 Task: Select "project roadmap and tasks" in a recent board.
Action: Mouse moved to (228, 428)
Screenshot: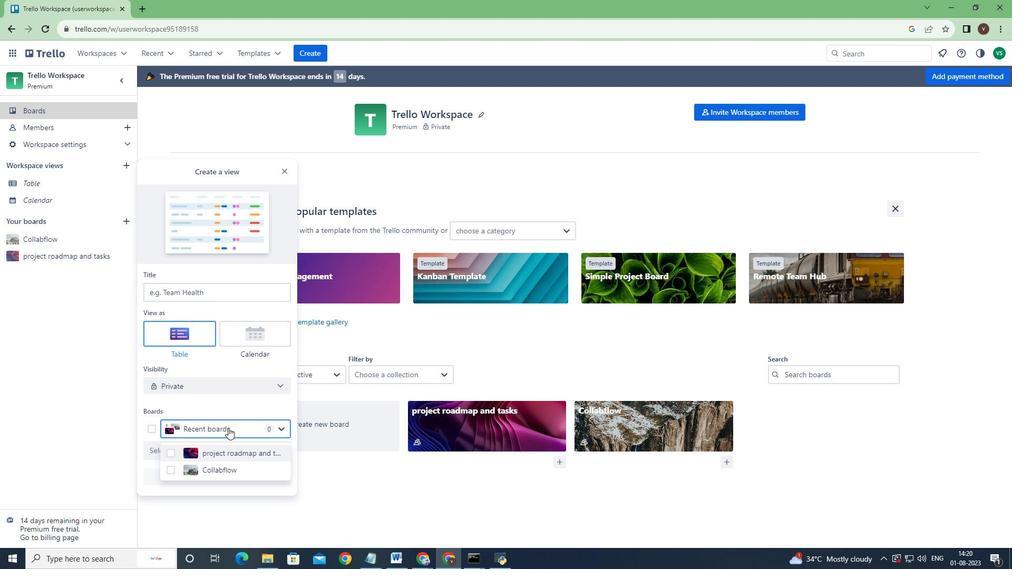 
Action: Mouse pressed left at (228, 428)
Screenshot: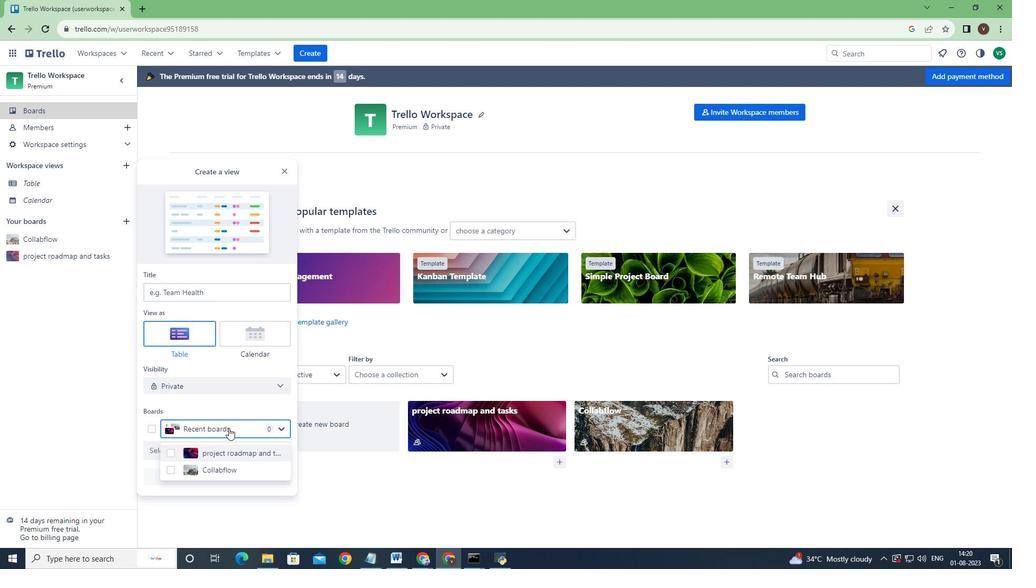 
Action: Mouse moved to (166, 452)
Screenshot: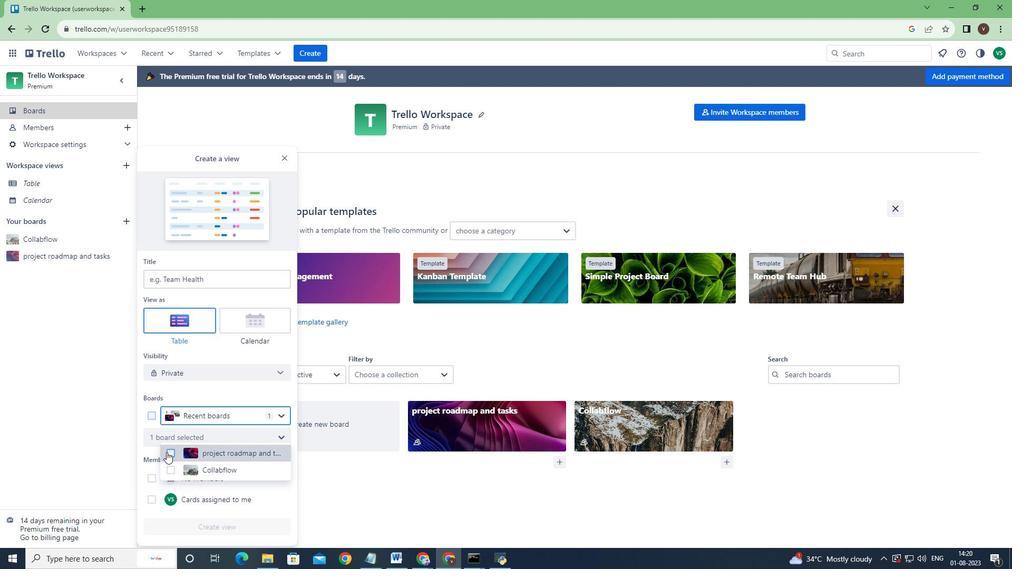 
Action: Mouse pressed left at (166, 452)
Screenshot: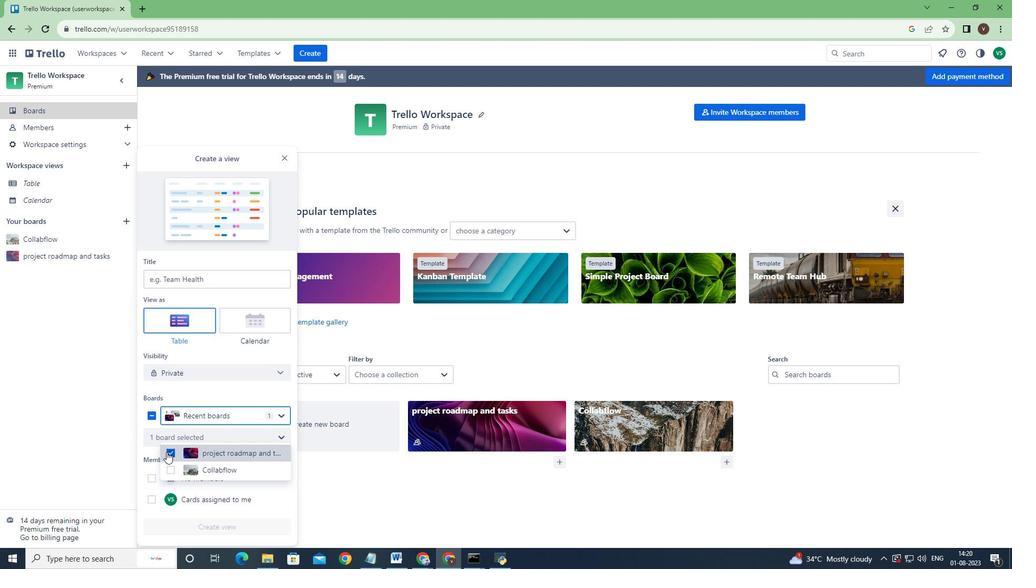 
